 Task: Sort the products by unit price (low first).
Action: Mouse moved to (11, 111)
Screenshot: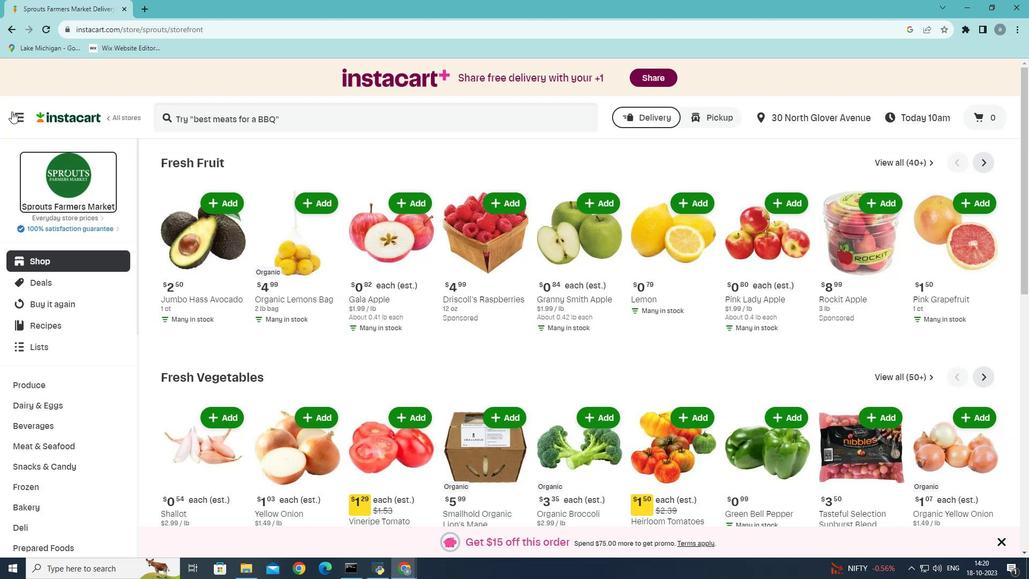 
Action: Mouse pressed left at (11, 111)
Screenshot: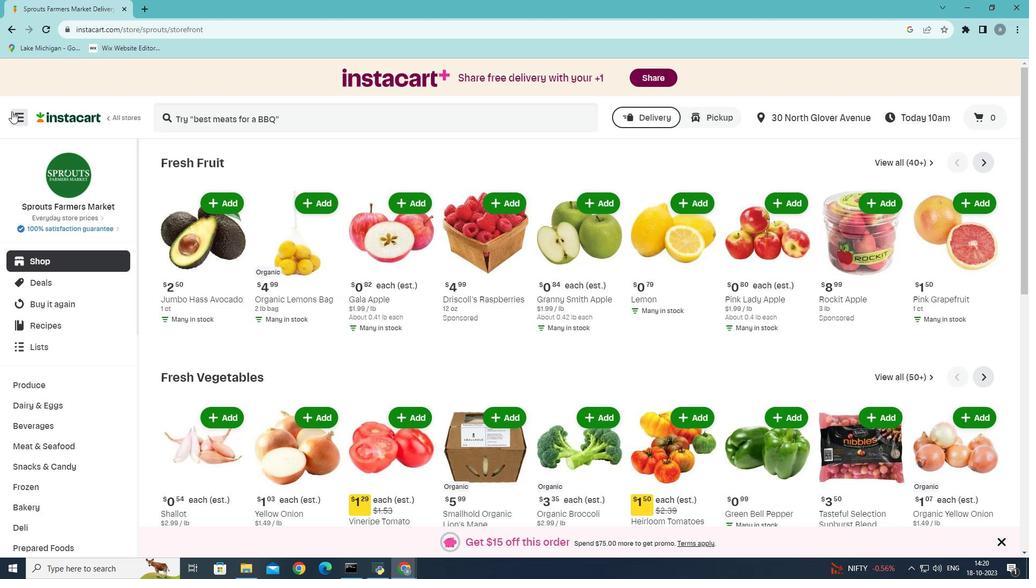 
Action: Mouse moved to (53, 310)
Screenshot: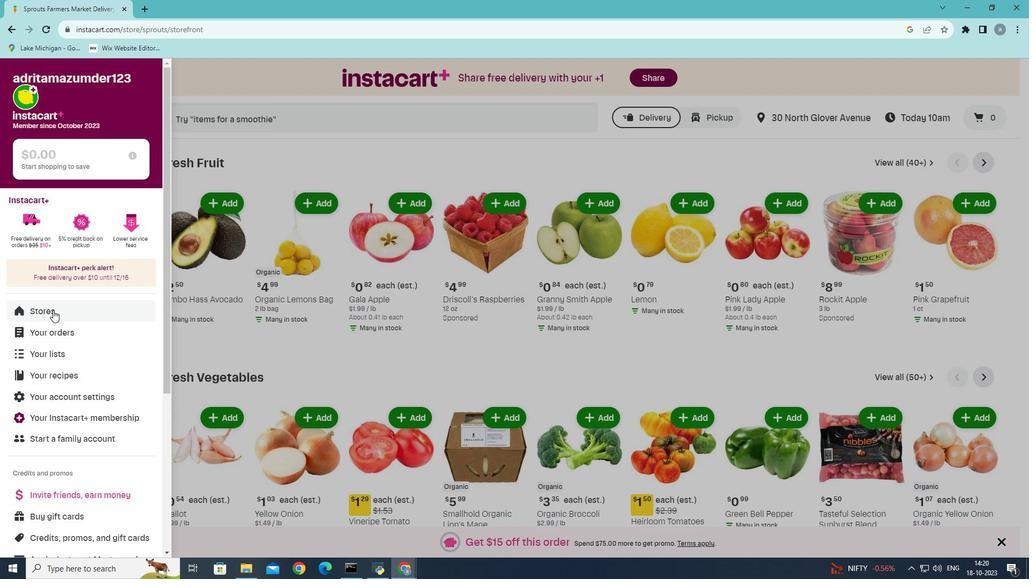 
Action: Mouse pressed left at (53, 310)
Screenshot: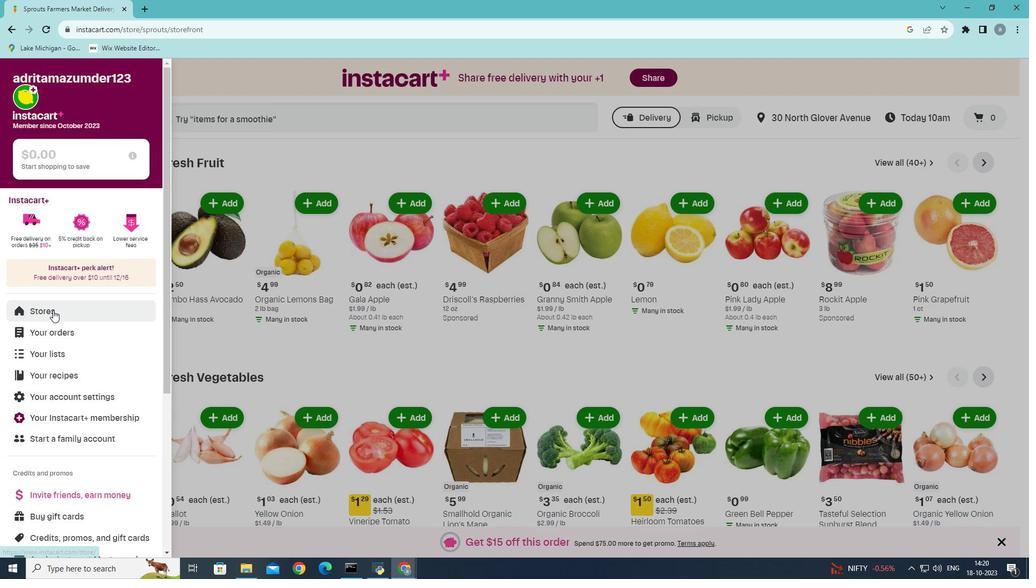 
Action: Mouse moved to (251, 127)
Screenshot: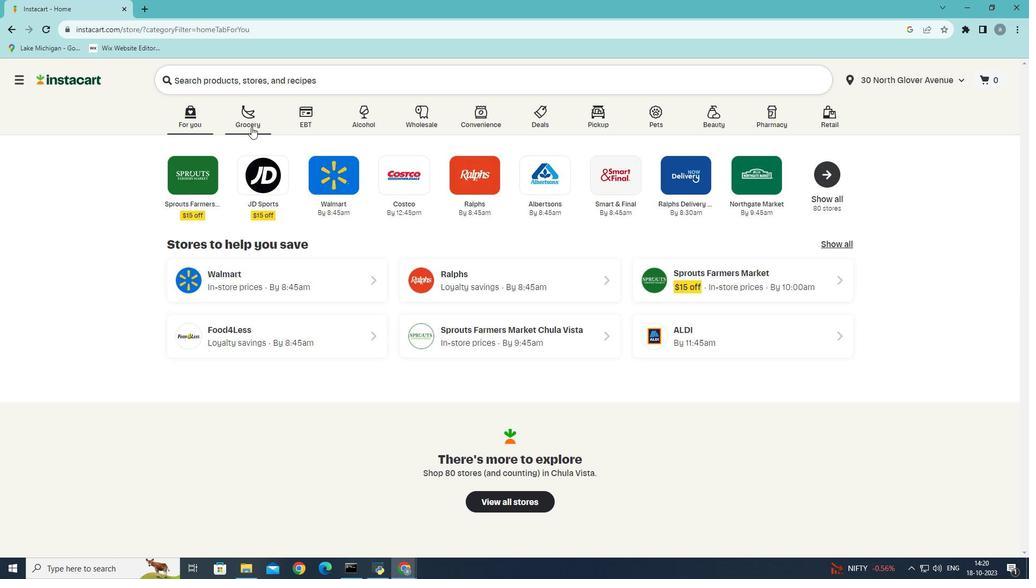 
Action: Mouse pressed left at (251, 127)
Screenshot: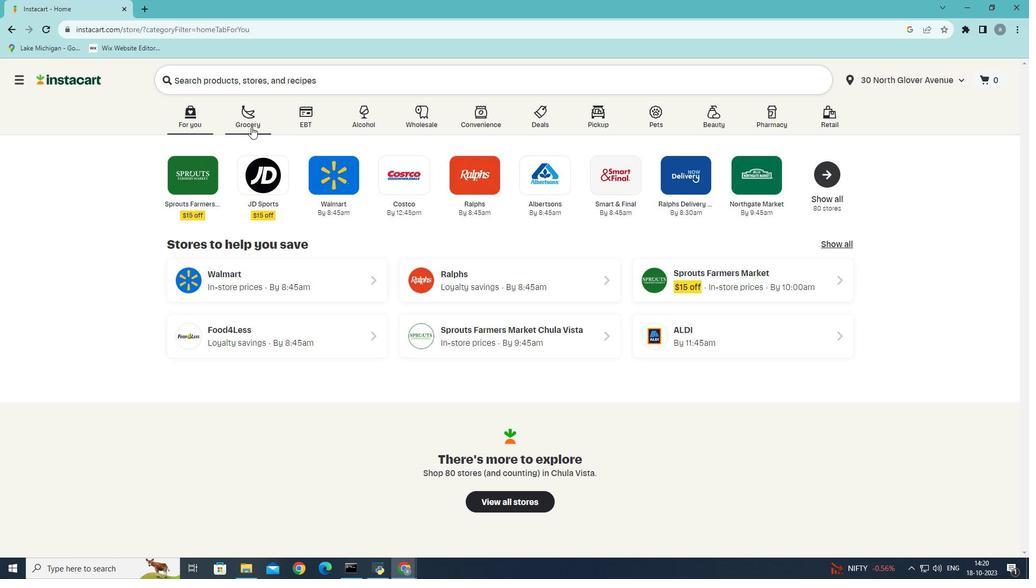 
Action: Mouse moved to (230, 333)
Screenshot: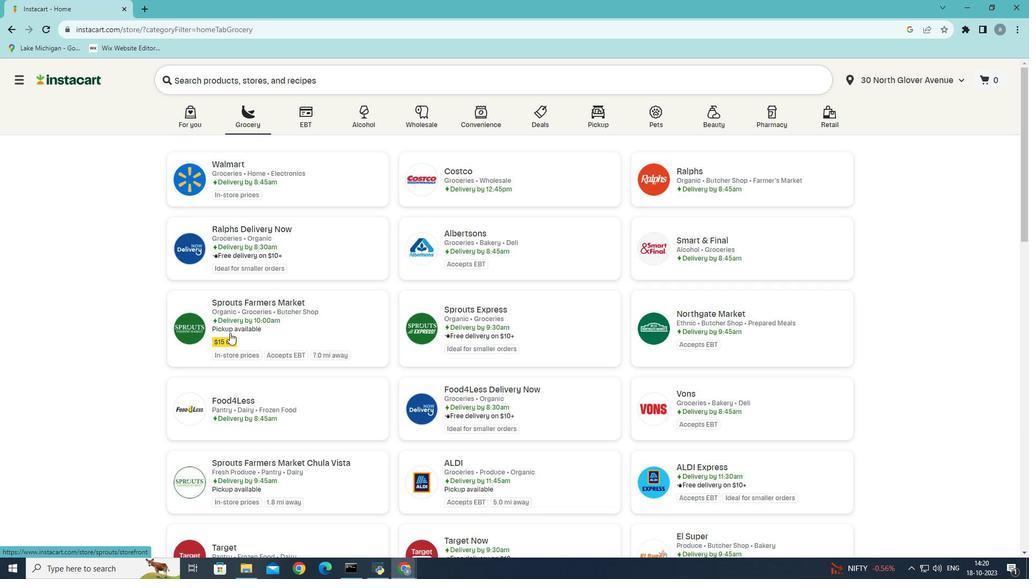 
Action: Mouse pressed left at (230, 333)
Screenshot: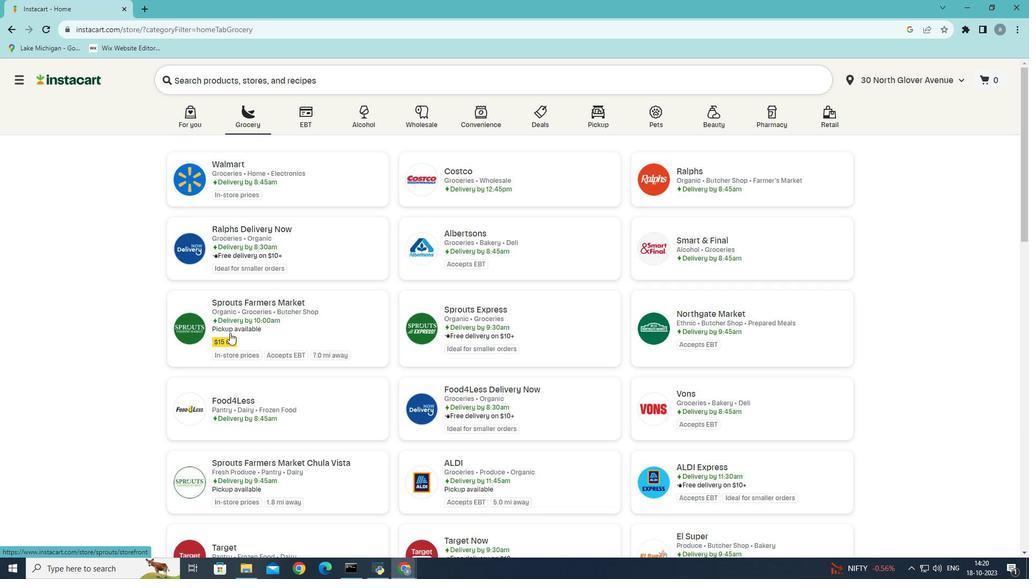 
Action: Mouse moved to (59, 488)
Screenshot: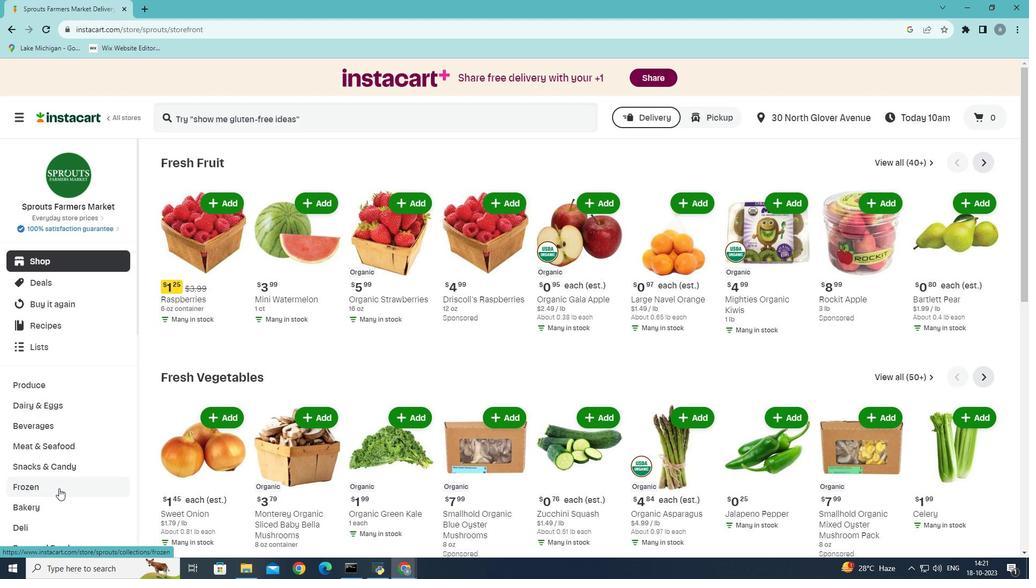 
Action: Mouse scrolled (59, 488) with delta (0, 0)
Screenshot: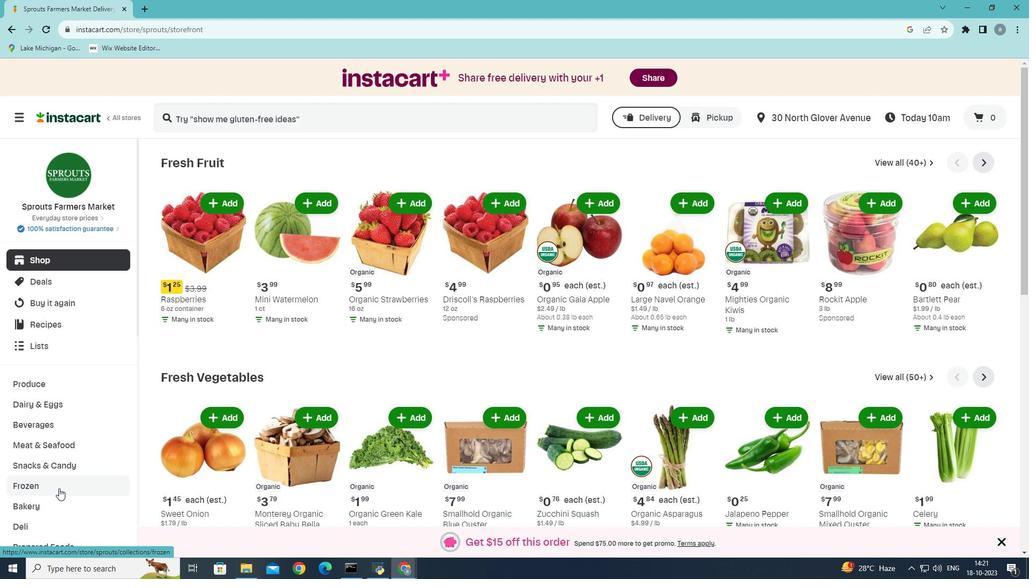 
Action: Mouse scrolled (59, 488) with delta (0, 0)
Screenshot: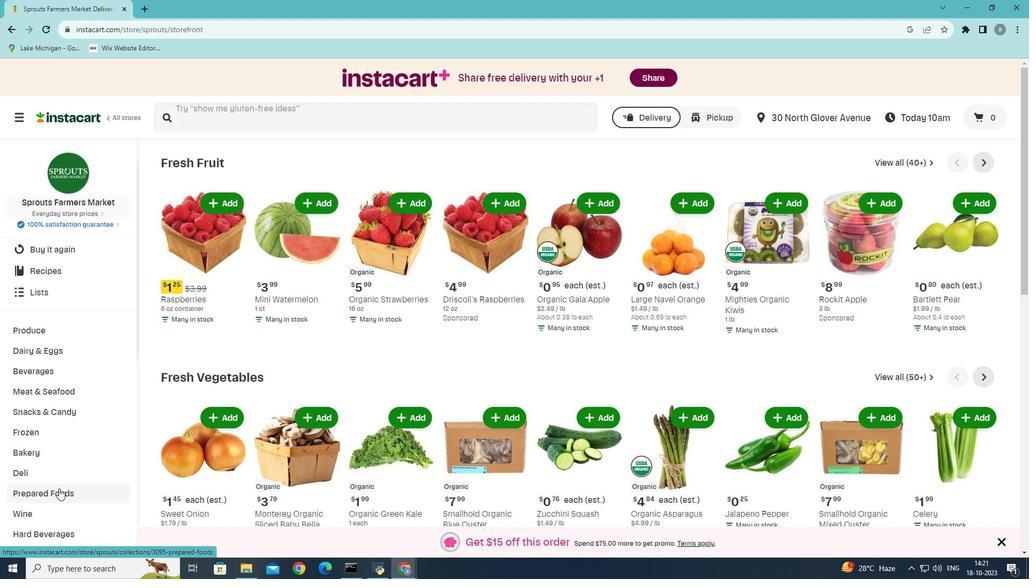 
Action: Mouse scrolled (59, 488) with delta (0, 0)
Screenshot: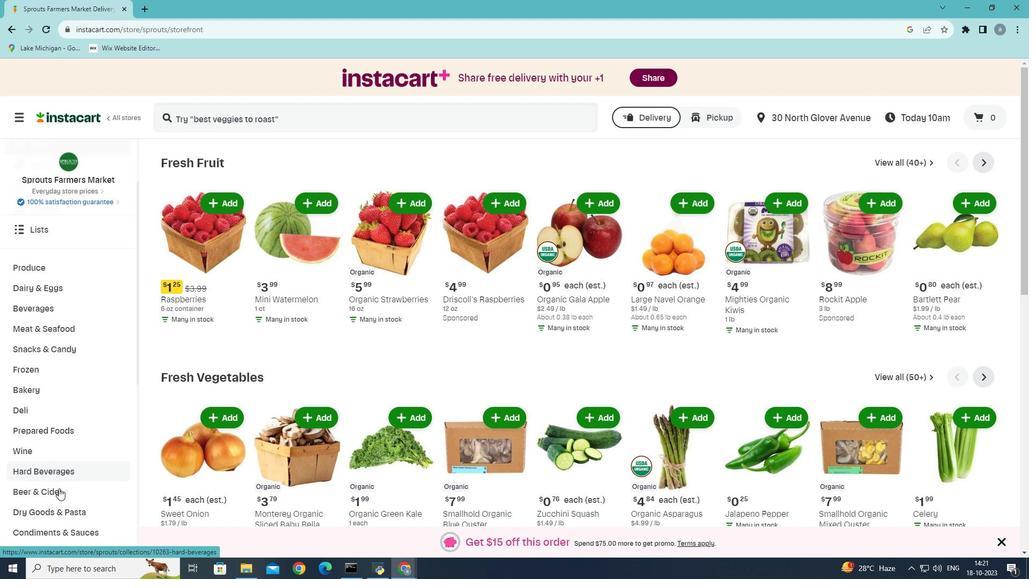 
Action: Mouse scrolled (59, 488) with delta (0, 0)
Screenshot: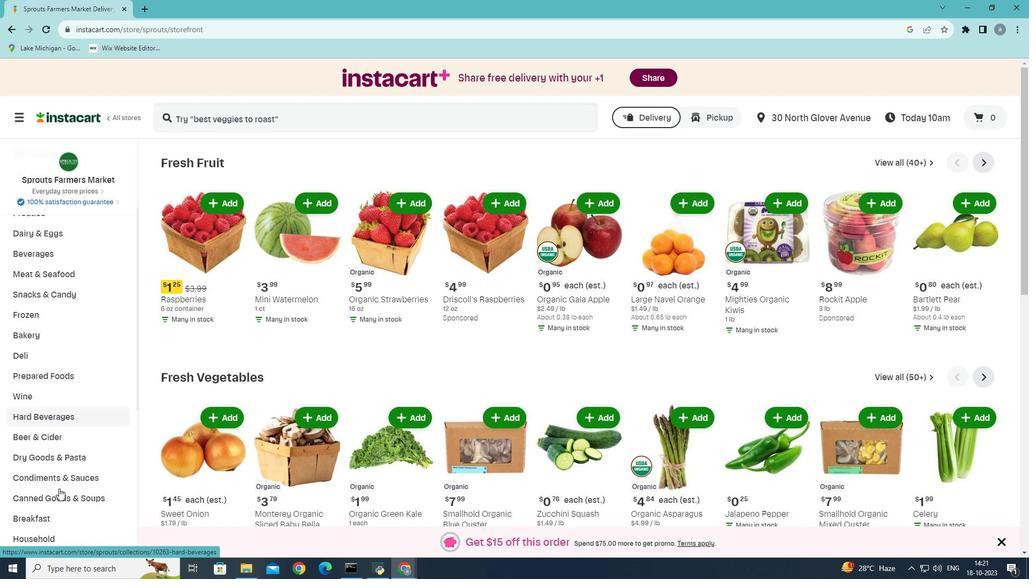 
Action: Mouse scrolled (59, 488) with delta (0, 0)
Screenshot: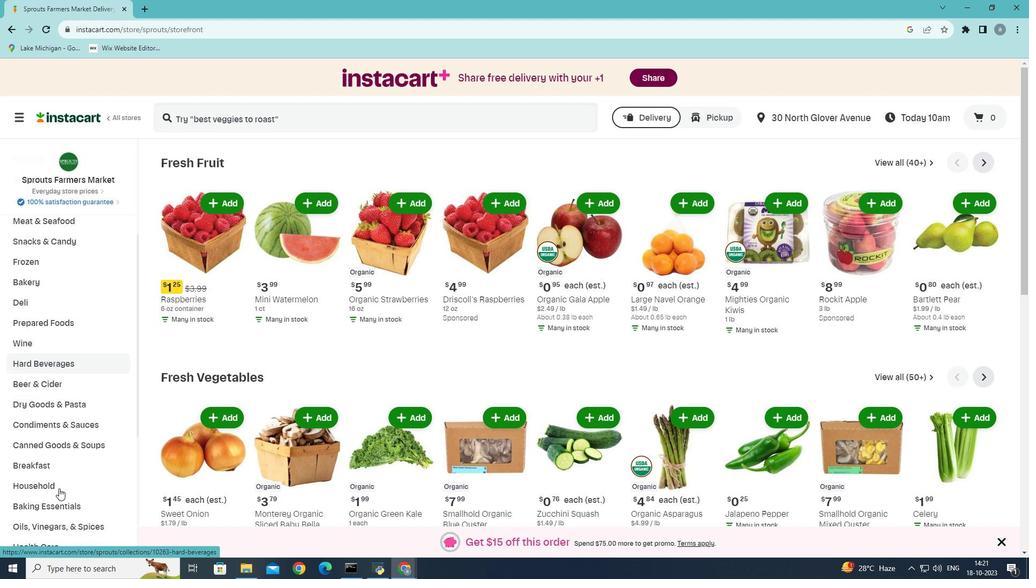 
Action: Mouse scrolled (59, 489) with delta (0, 0)
Screenshot: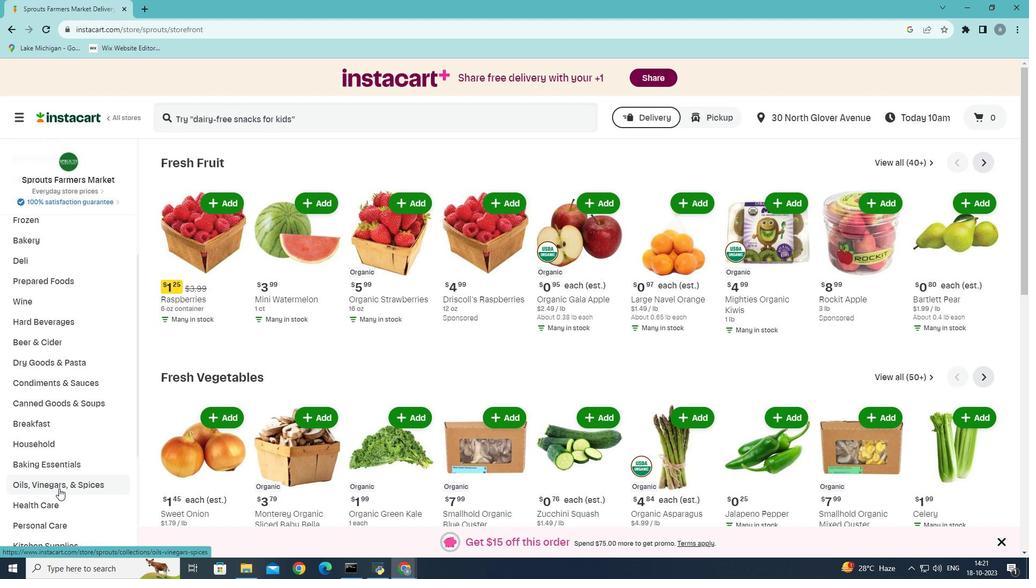 
Action: Mouse scrolled (59, 489) with delta (0, 0)
Screenshot: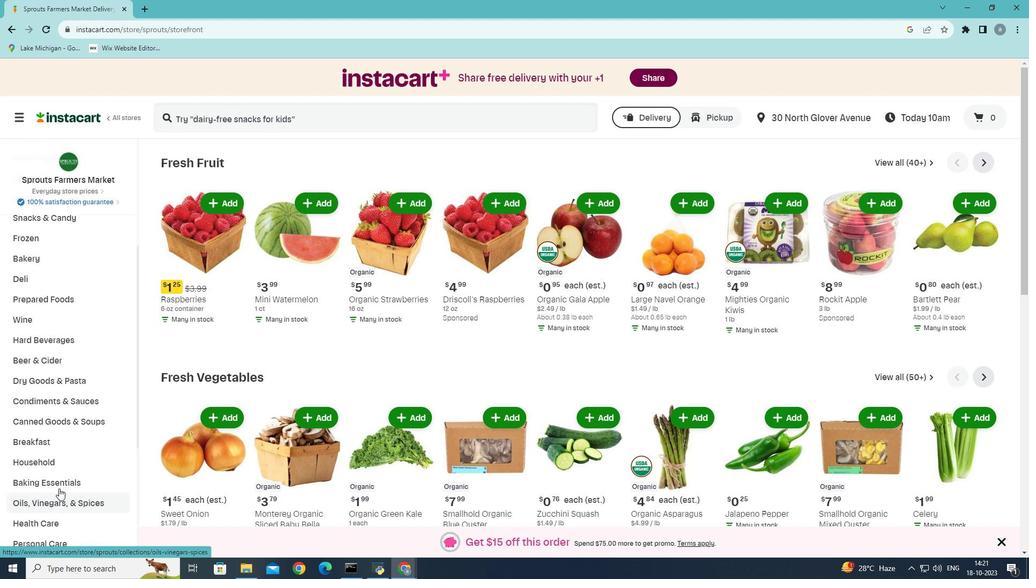 
Action: Mouse scrolled (59, 489) with delta (0, 0)
Screenshot: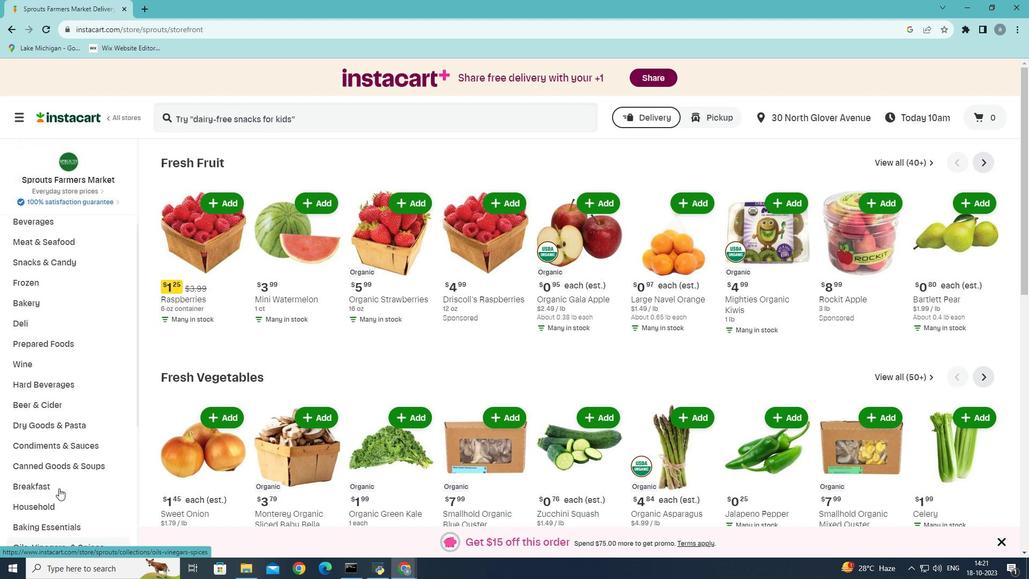 
Action: Mouse moved to (50, 340)
Screenshot: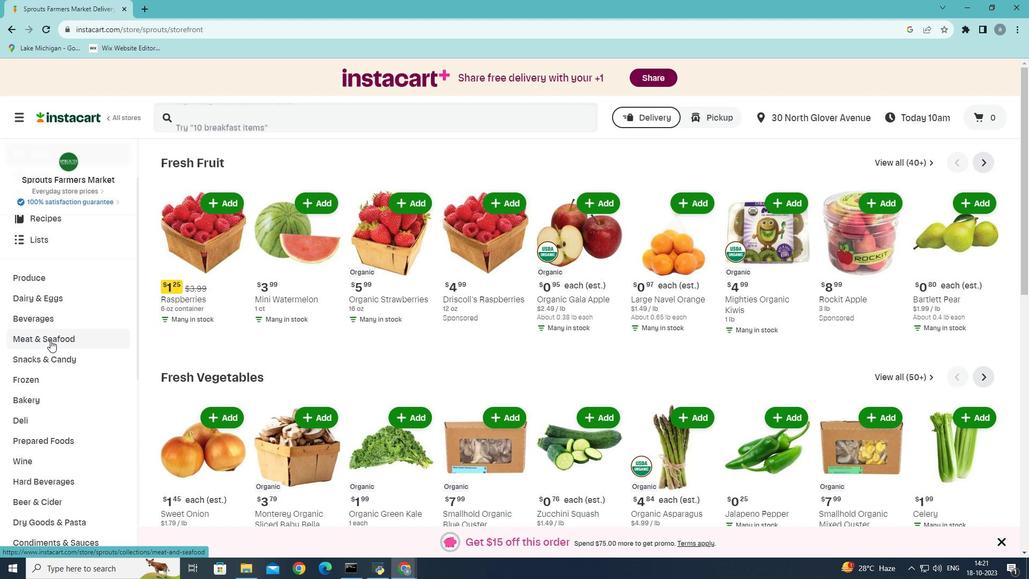 
Action: Mouse pressed left at (50, 340)
Screenshot: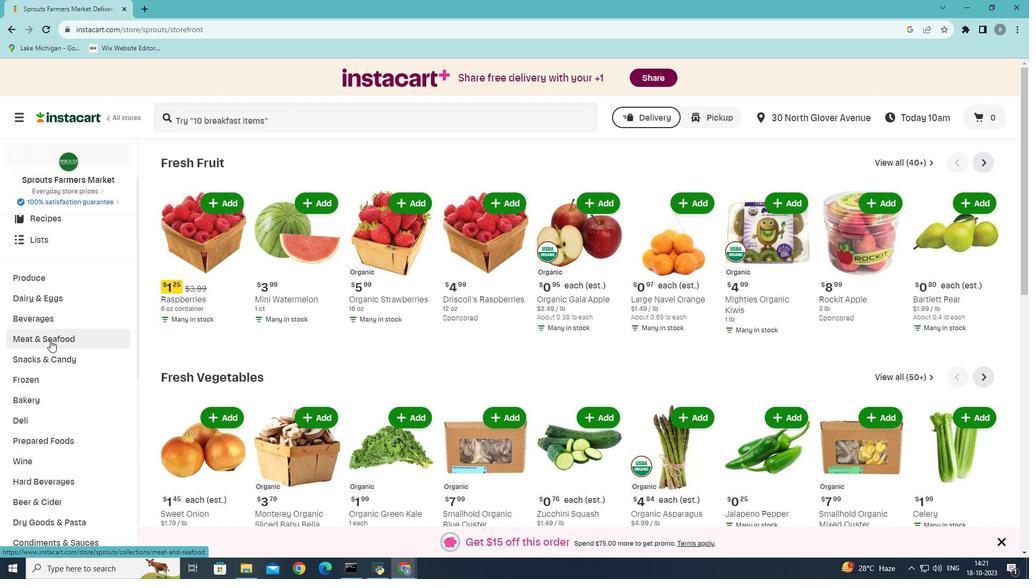 
Action: Mouse moved to (383, 182)
Screenshot: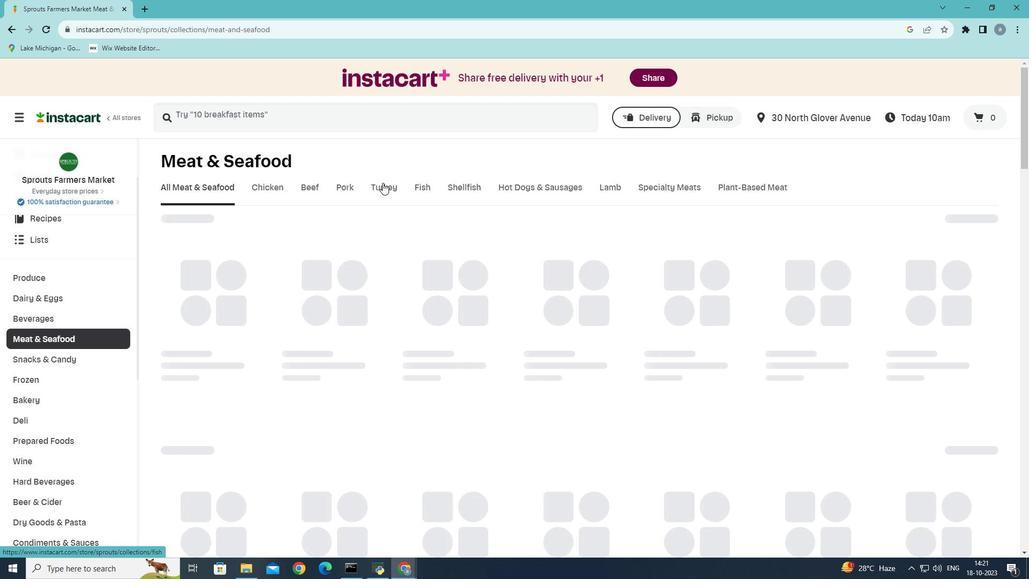 
Action: Mouse pressed left at (383, 182)
Screenshot: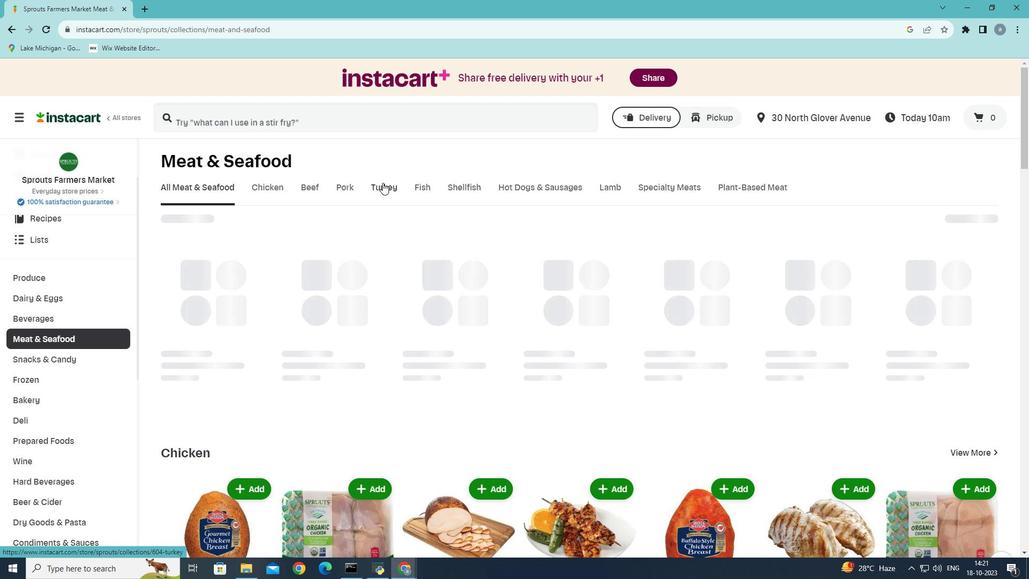 
Action: Mouse moved to (252, 235)
Screenshot: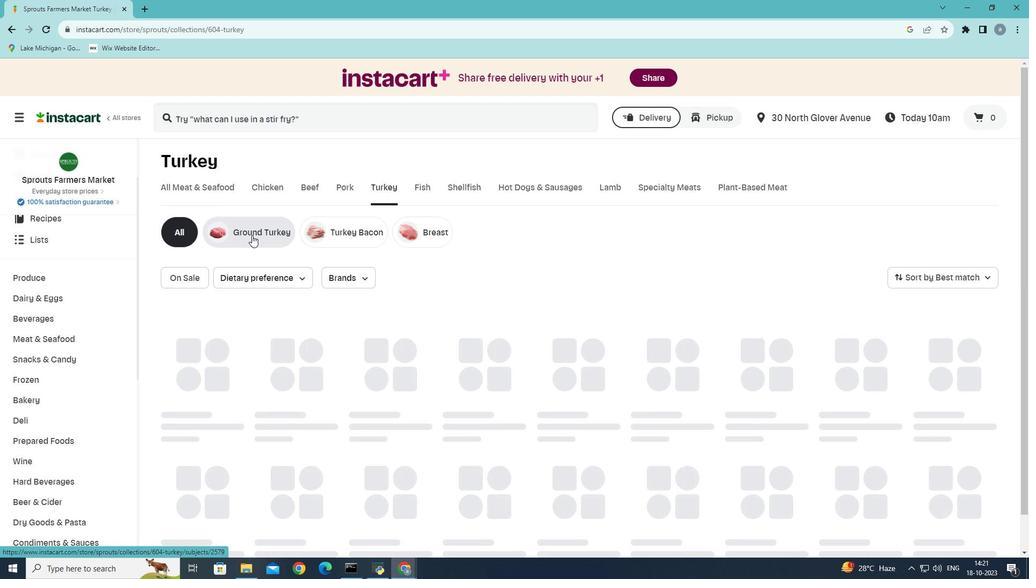 
Action: Mouse pressed left at (252, 235)
Screenshot: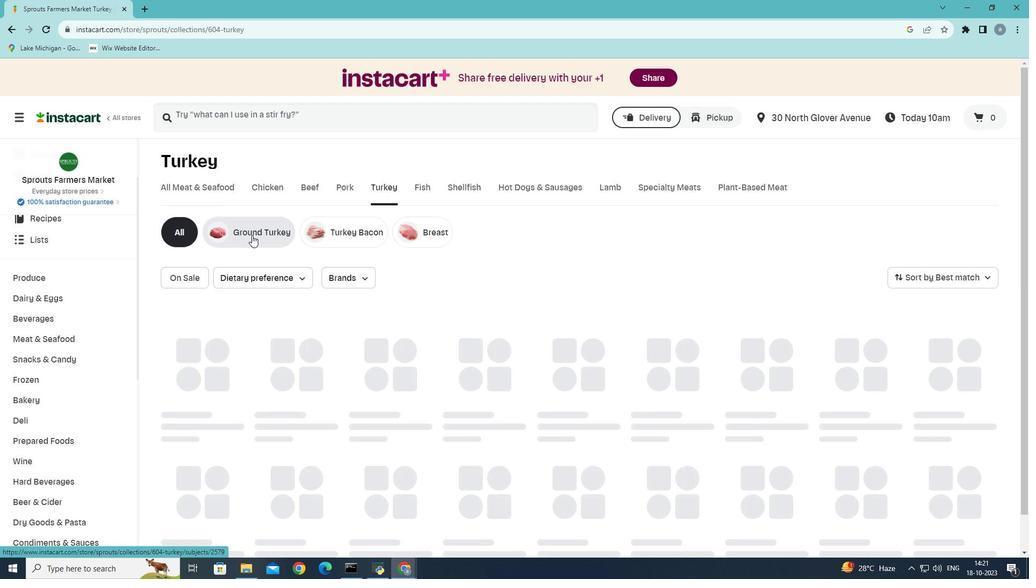 
Action: Mouse moved to (991, 274)
Screenshot: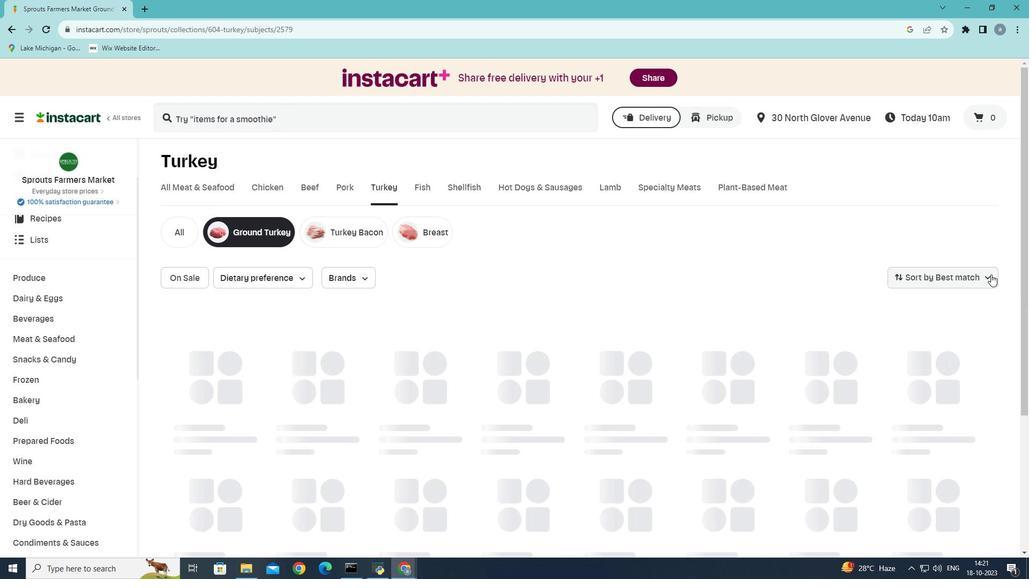 
Action: Mouse pressed left at (991, 274)
Screenshot: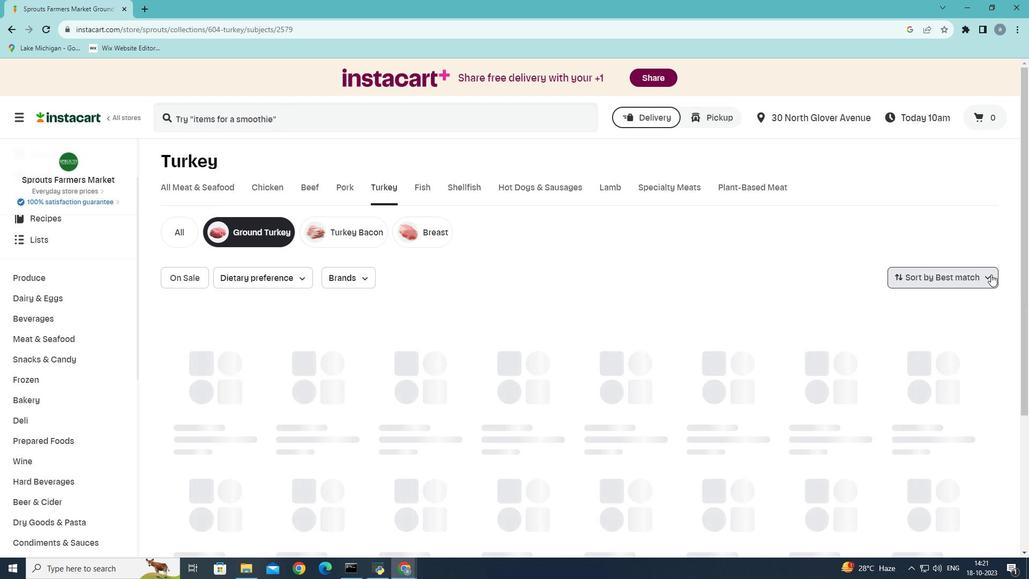 
Action: Mouse moved to (957, 372)
Screenshot: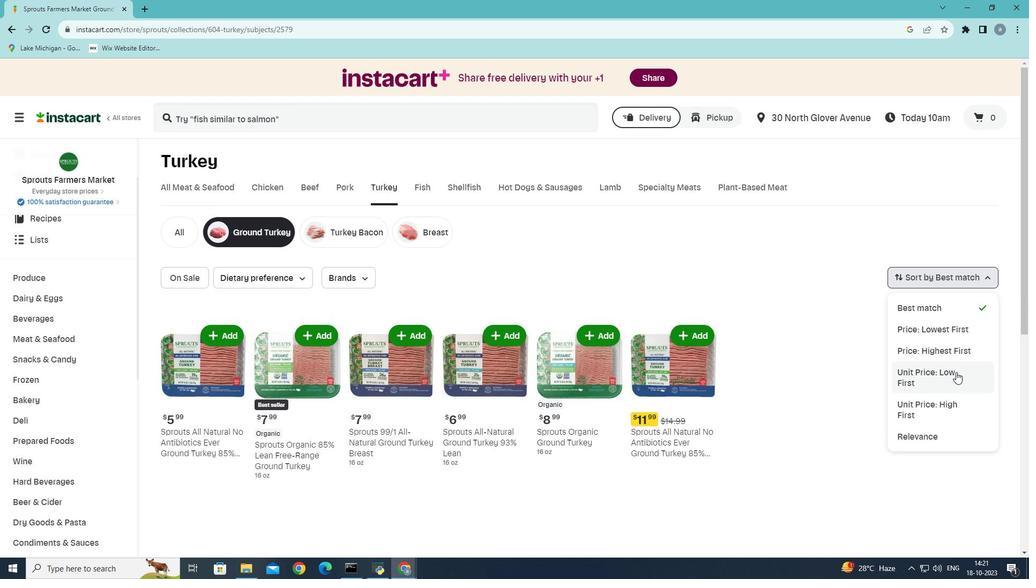 
Action: Mouse pressed left at (957, 372)
Screenshot: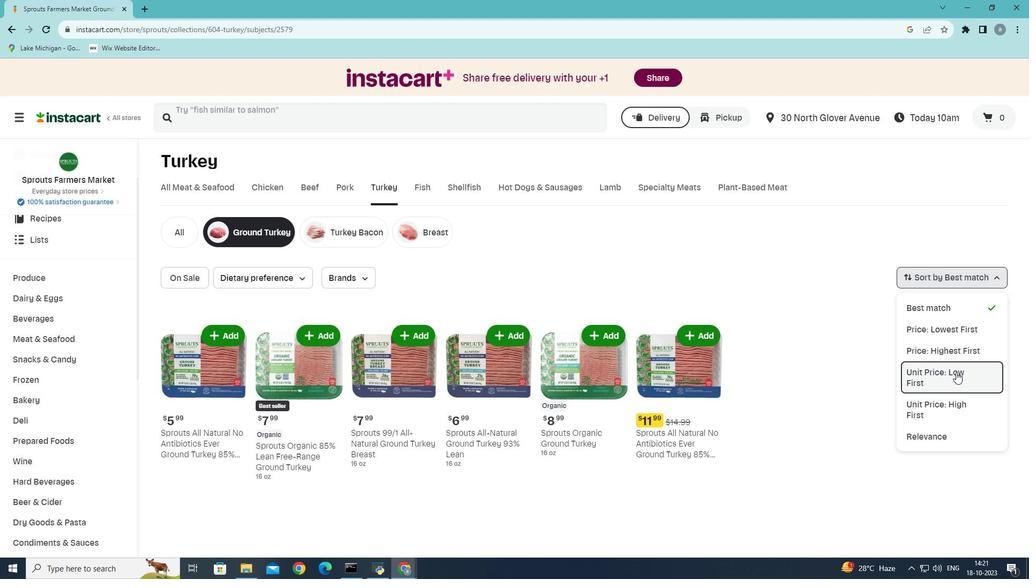 
Action: Mouse moved to (944, 372)
Screenshot: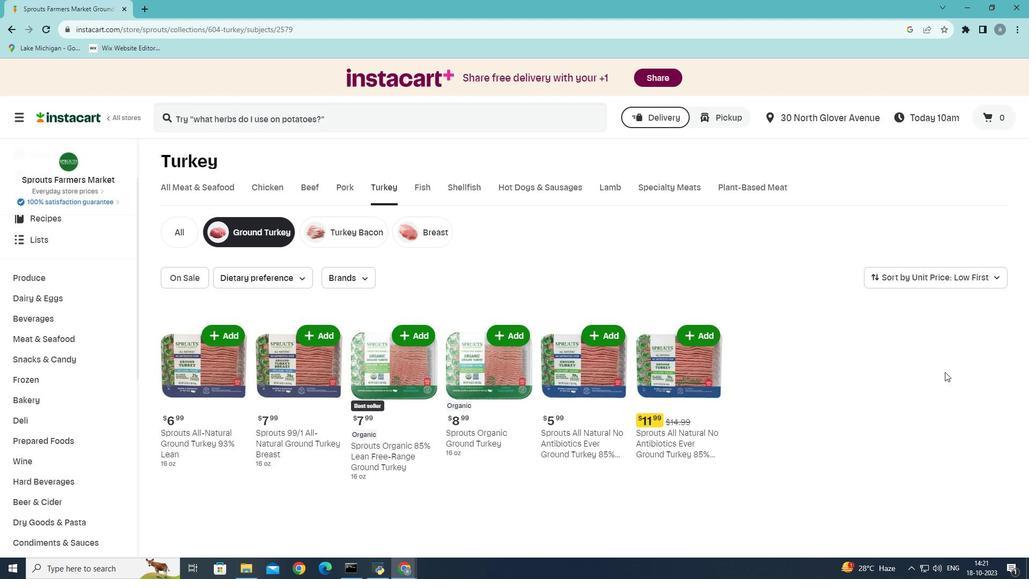 
